 Task: Assign in the project AgileNexus the issue 'Create a new online platform for online data analysis courses with advanced data visualization and statistical analysis features' to the sprint 'Platform Upgrade Sprint'. Assign in the project AgileNexus the issue 'Implement a new cloud-based expense management system for a company with advanced expense tracking and reimbursement features' to the sprint 'Platform Upgrade Sprint'. Assign in the project AgileNexus the issue 'Integrate a new virtual assistant feature into an existing mobile application to enhance user experience and convenience' to the sprint 'Platform Upgrade Sprint'. Assign in the project AgileNexus the issue 'Develop a new tool for automated testing of web application cross-browser compatibility and responsiveness' to the sprint 'Platform Upgrade Sprint'
Action: Mouse moved to (740, 421)
Screenshot: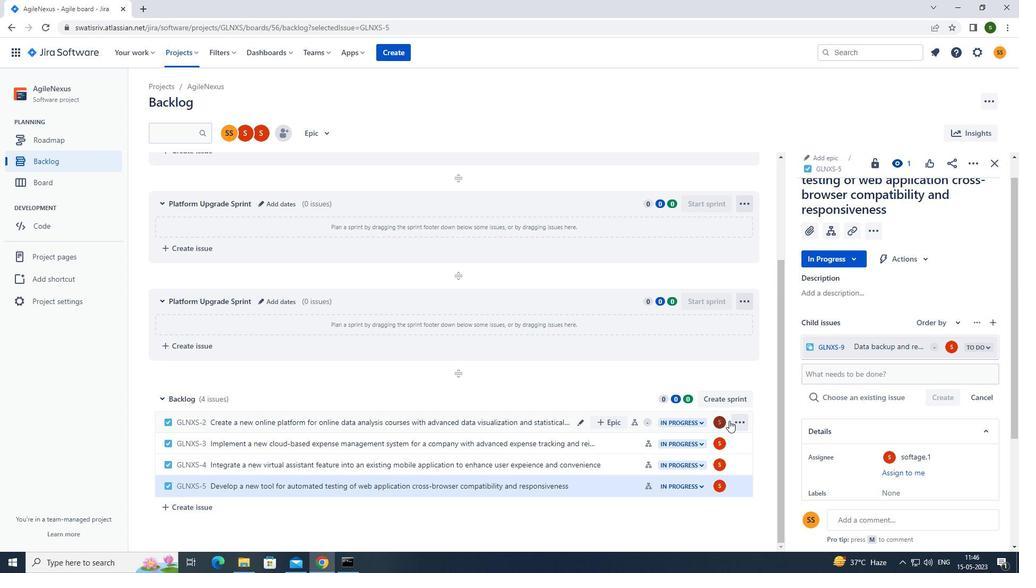 
Action: Mouse pressed left at (740, 421)
Screenshot: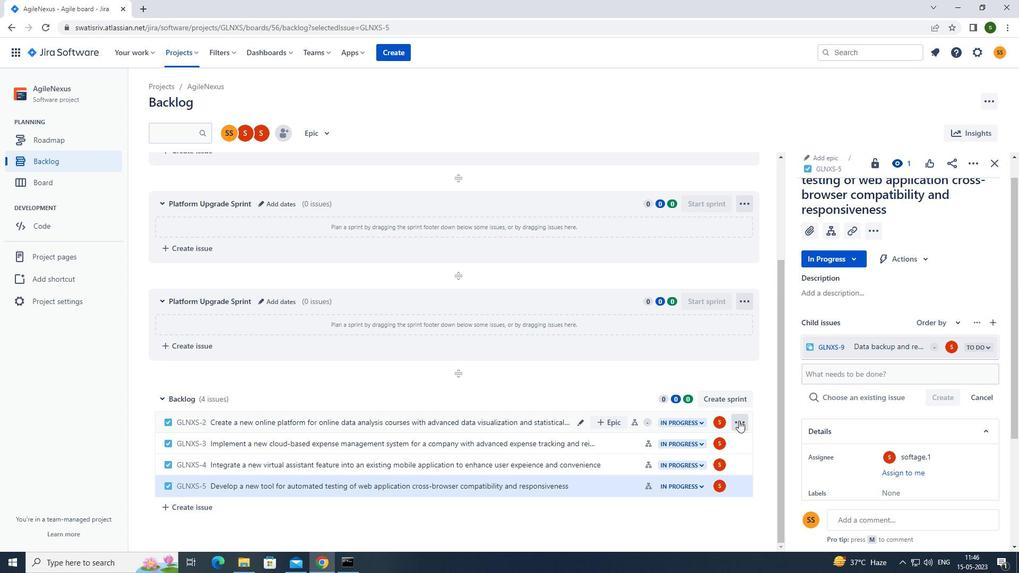 
Action: Mouse moved to (725, 331)
Screenshot: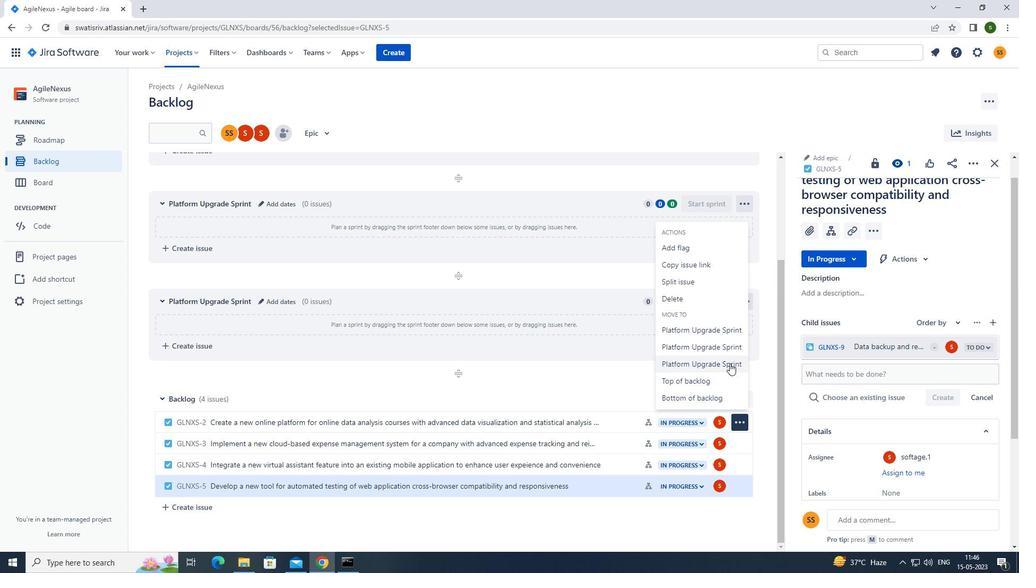 
Action: Mouse pressed left at (725, 331)
Screenshot: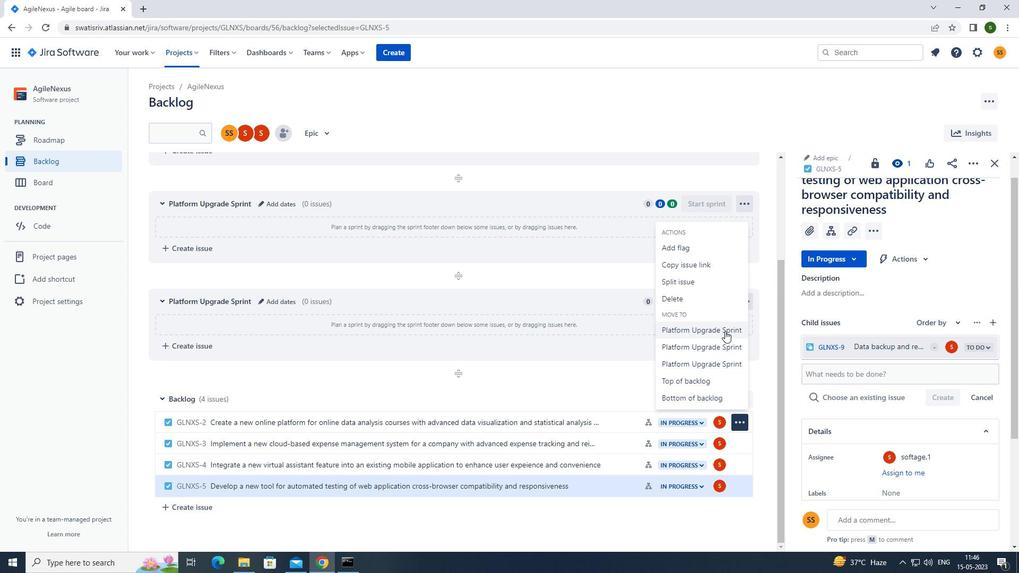 
Action: Mouse moved to (741, 442)
Screenshot: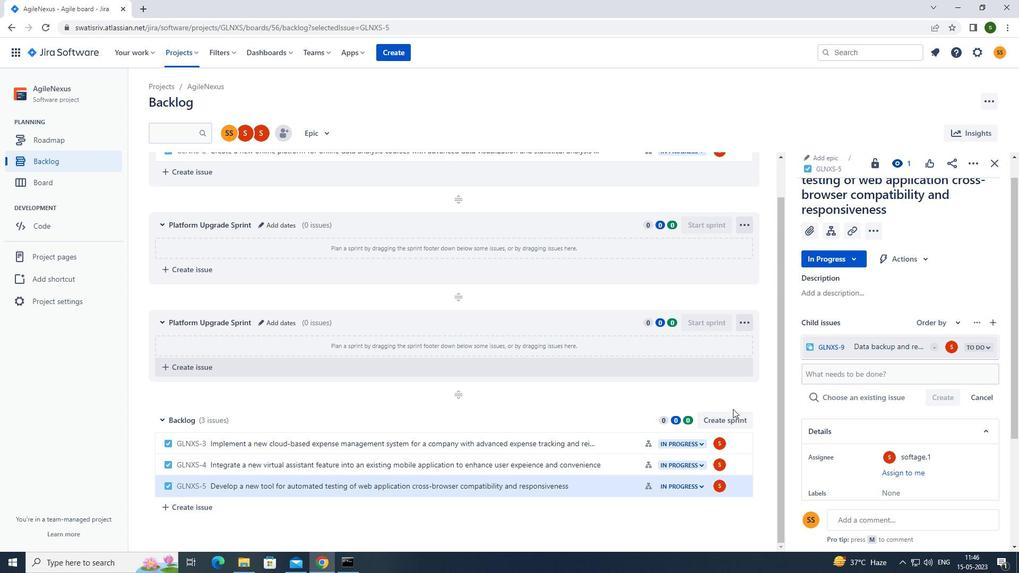 
Action: Mouse pressed left at (741, 442)
Screenshot: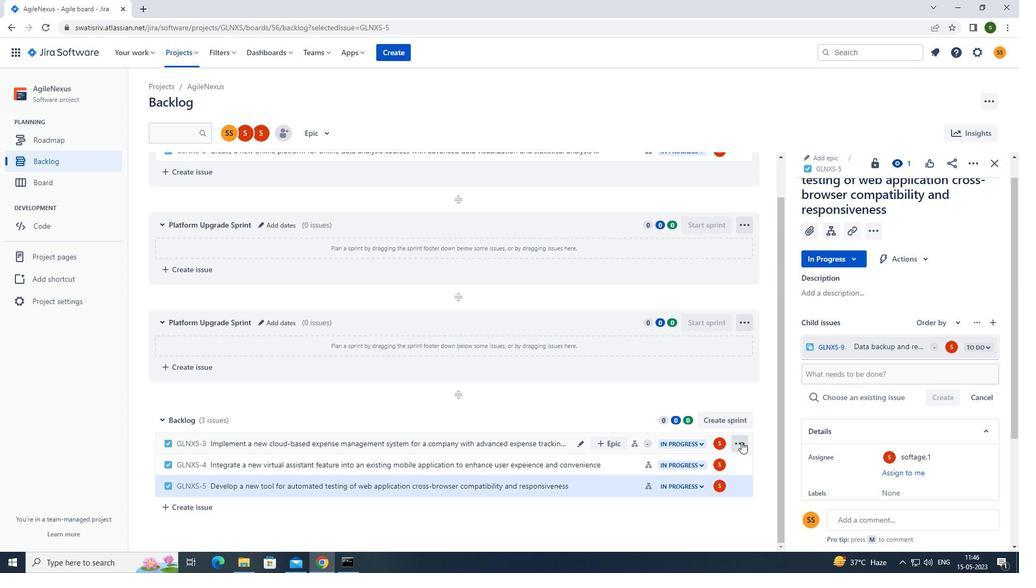 
Action: Mouse moved to (722, 368)
Screenshot: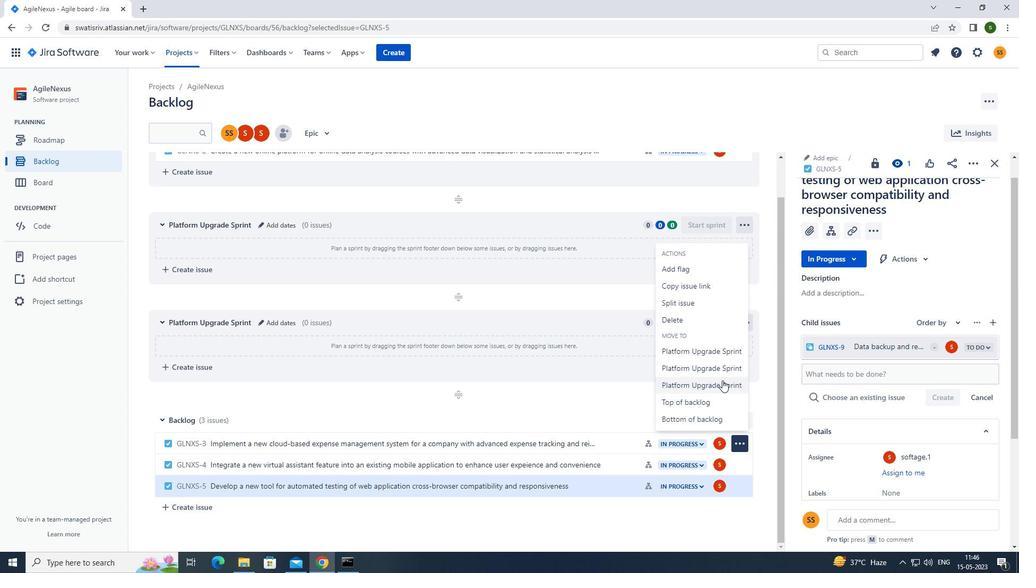 
Action: Mouse pressed left at (722, 368)
Screenshot: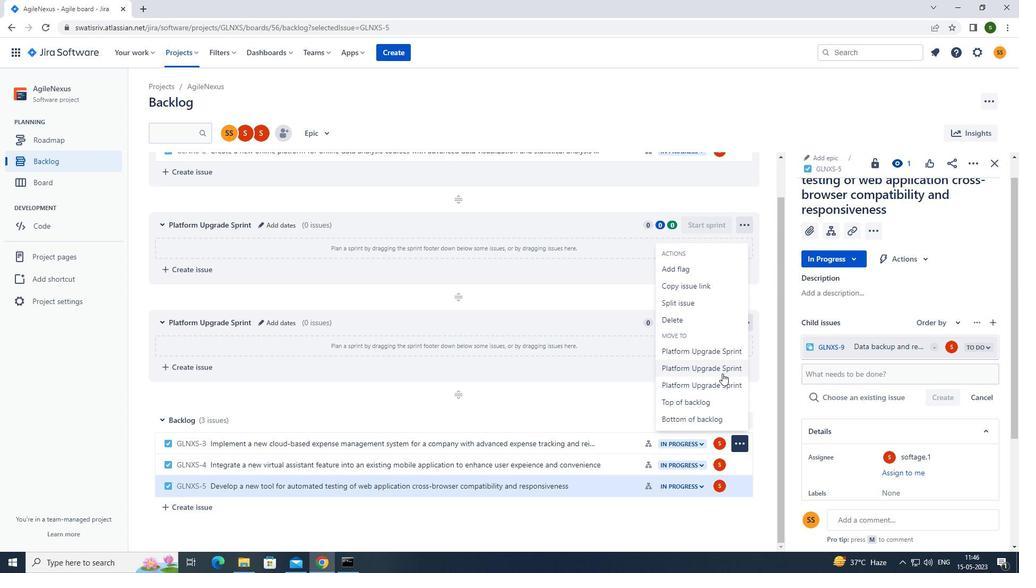 
Action: Mouse moved to (737, 462)
Screenshot: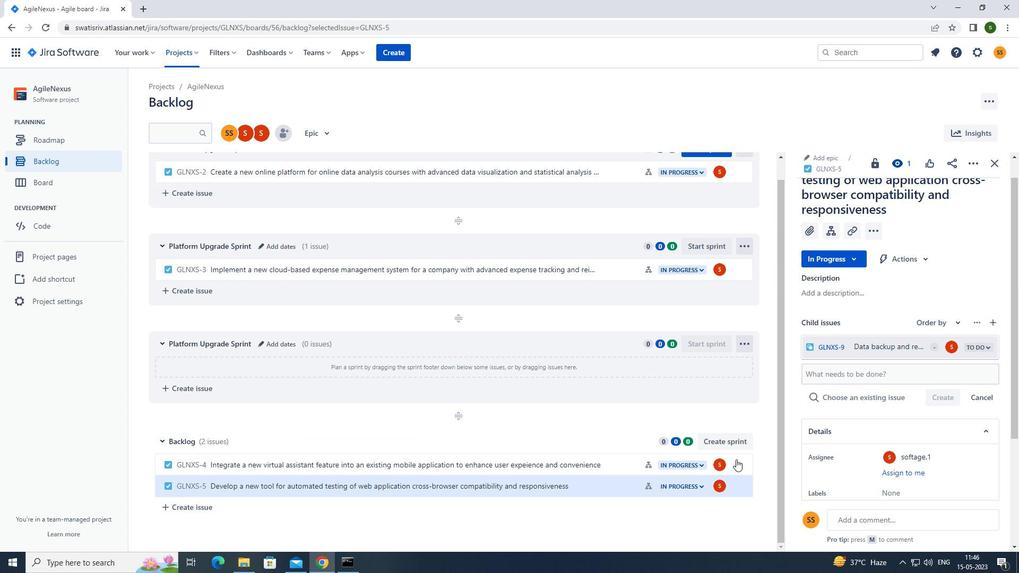 
Action: Mouse pressed left at (737, 462)
Screenshot: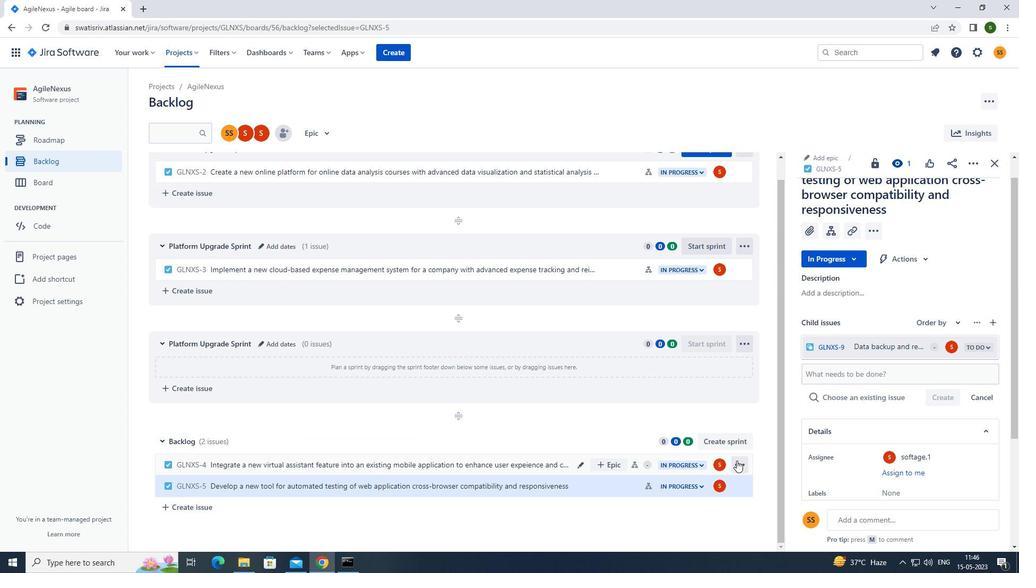 
Action: Mouse moved to (724, 405)
Screenshot: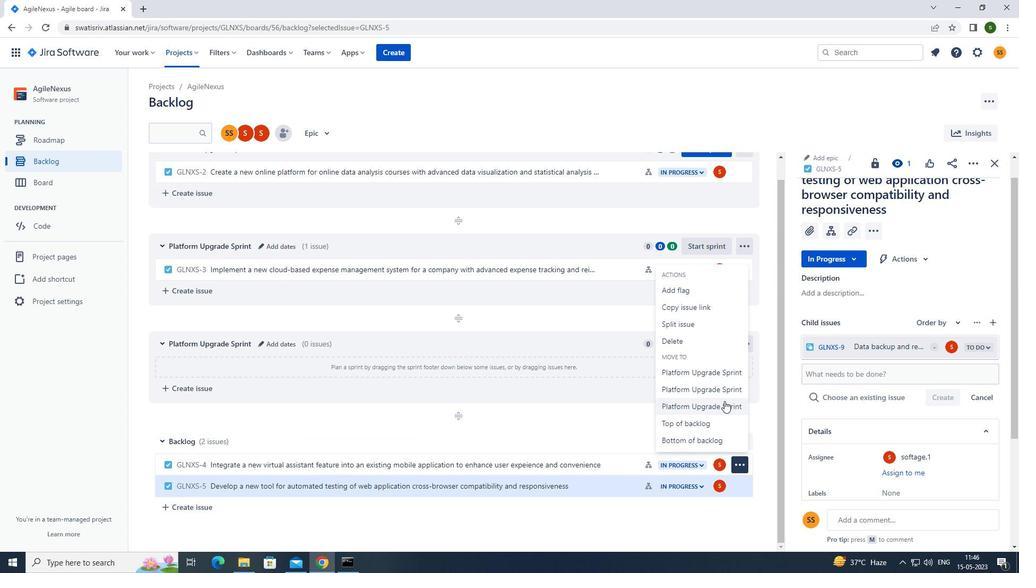 
Action: Mouse pressed left at (724, 405)
Screenshot: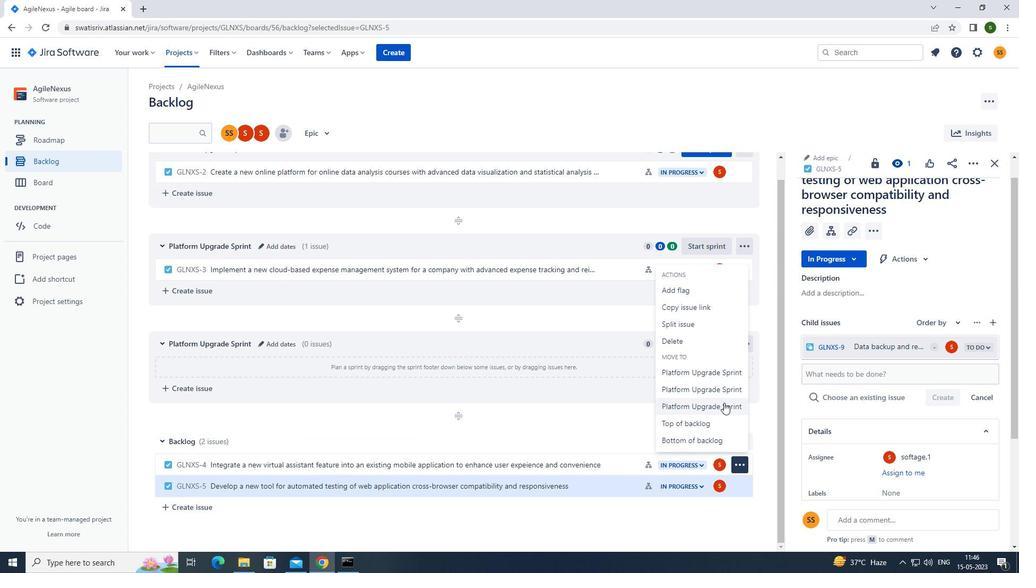 
Action: Mouse moved to (735, 490)
Screenshot: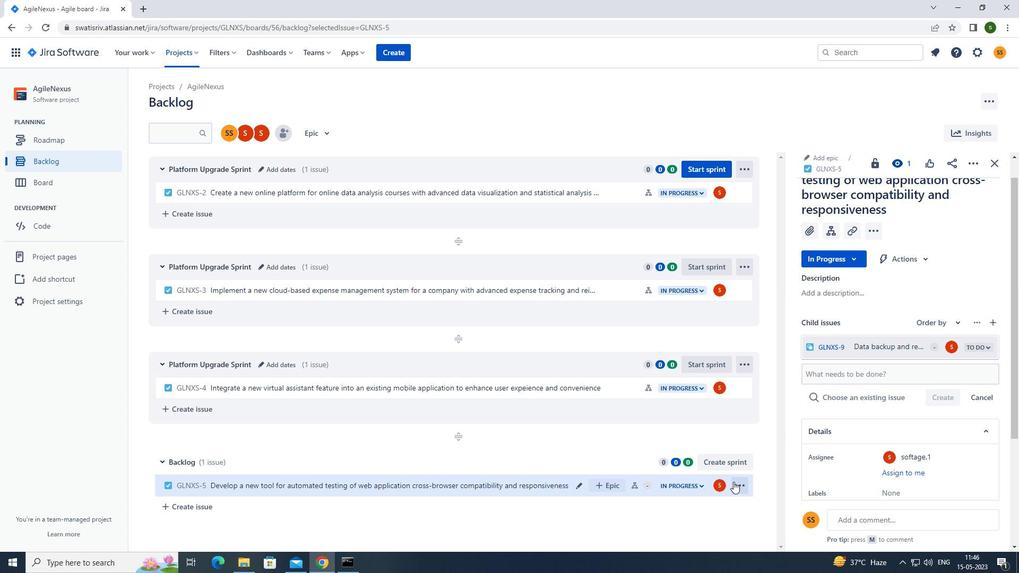 
Action: Mouse pressed left at (735, 490)
Screenshot: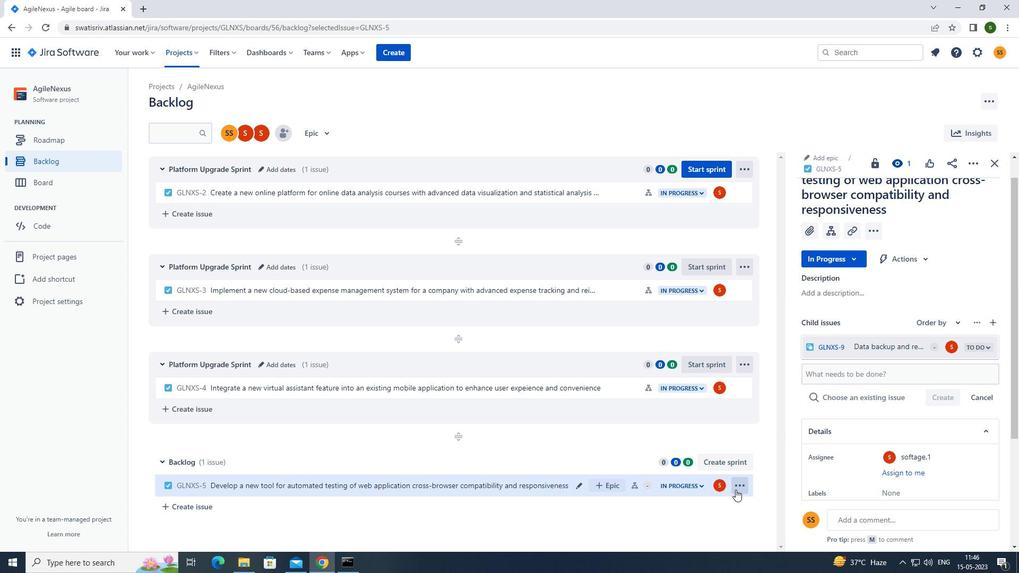 
Action: Mouse moved to (726, 430)
Screenshot: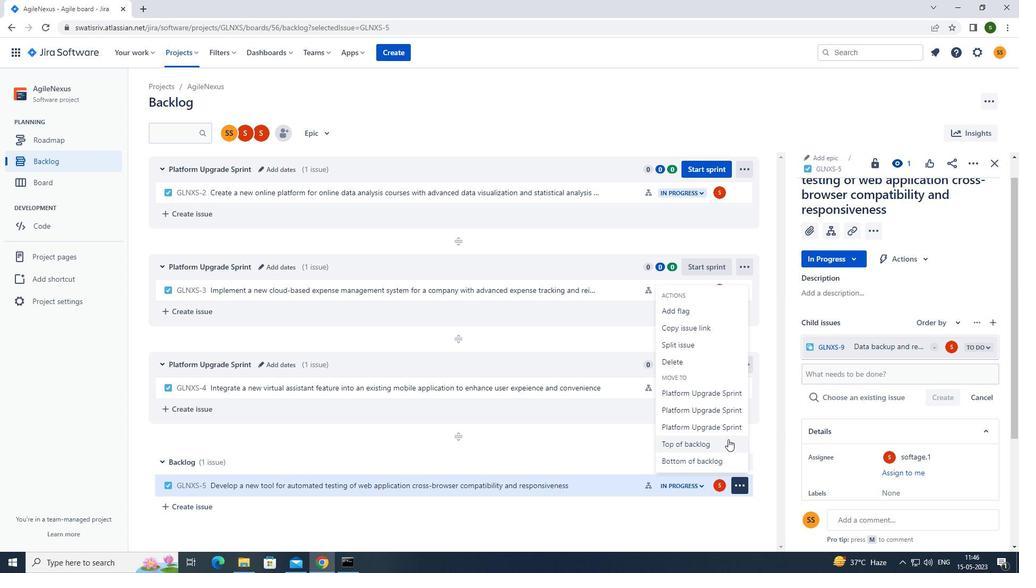 
Action: Mouse pressed left at (726, 430)
Screenshot: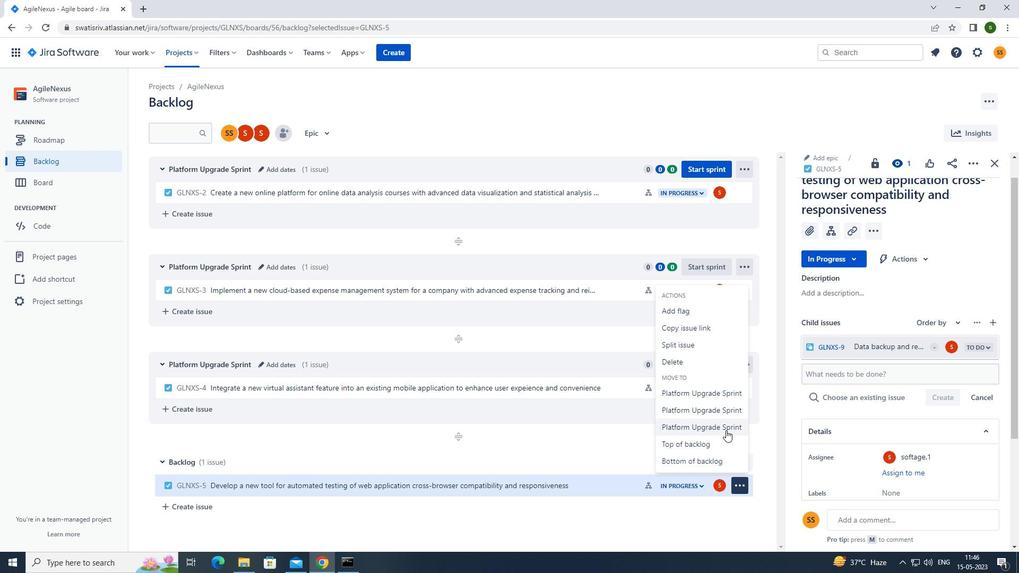
